 Task: Look for products in the category "Pork" from the brand "Tender Belly".
Action: Mouse moved to (46, 294)
Screenshot: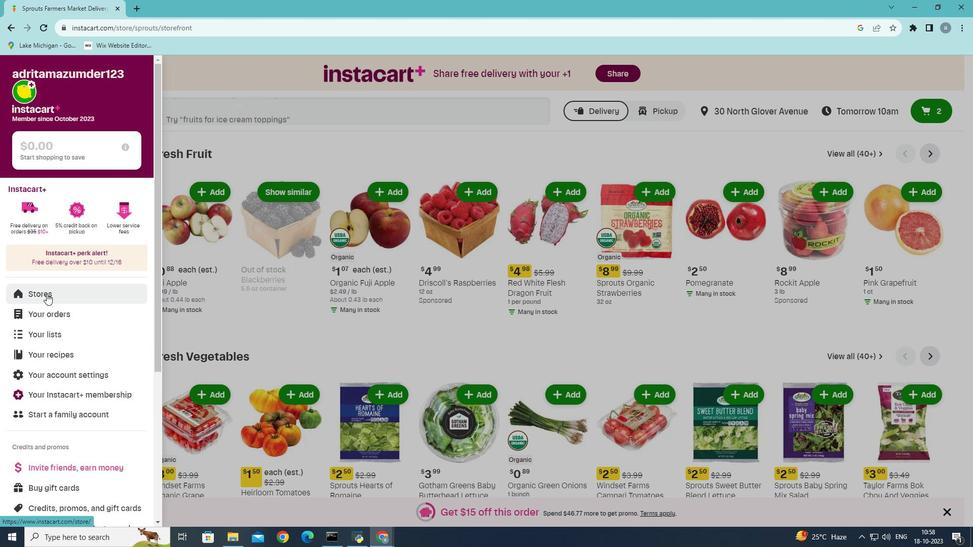 
Action: Mouse pressed left at (46, 294)
Screenshot: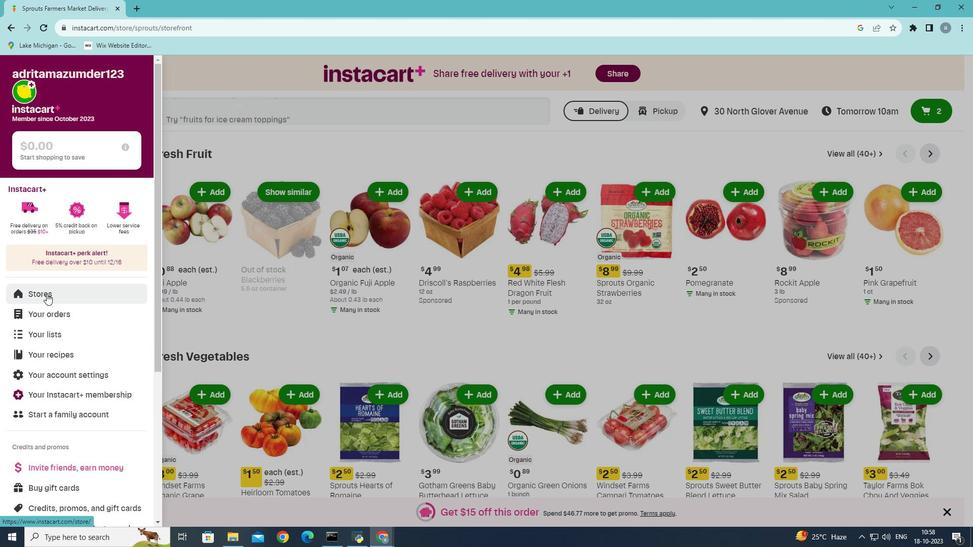 
Action: Mouse moved to (246, 117)
Screenshot: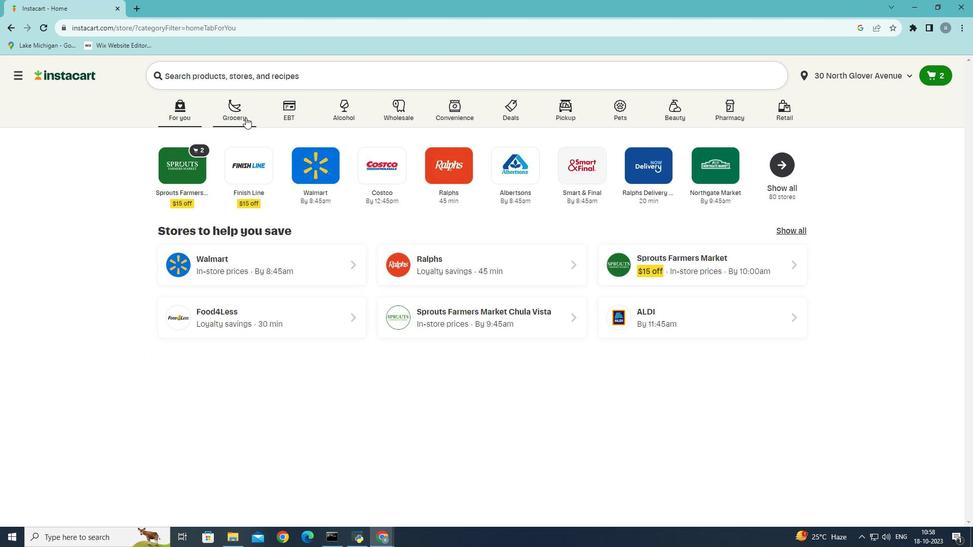 
Action: Mouse pressed left at (246, 117)
Screenshot: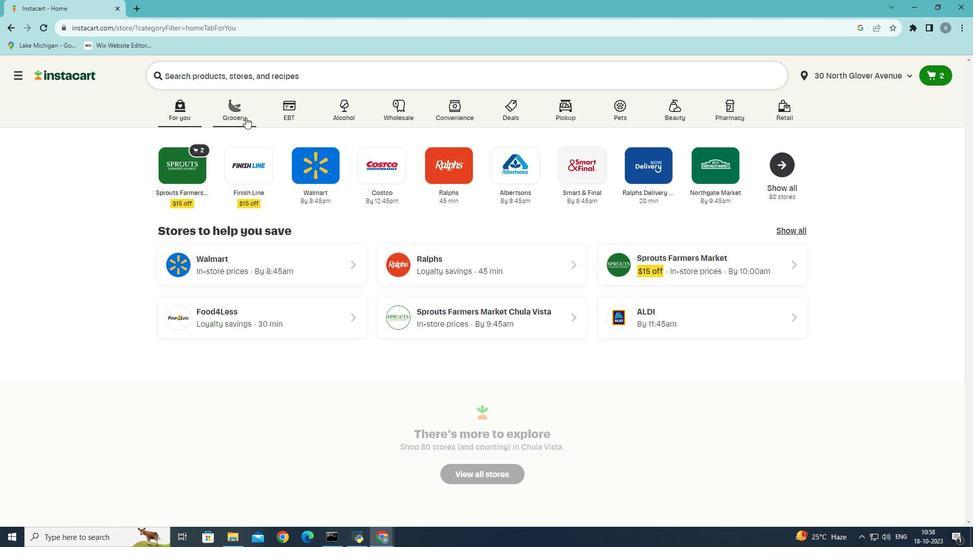 
Action: Mouse moved to (237, 303)
Screenshot: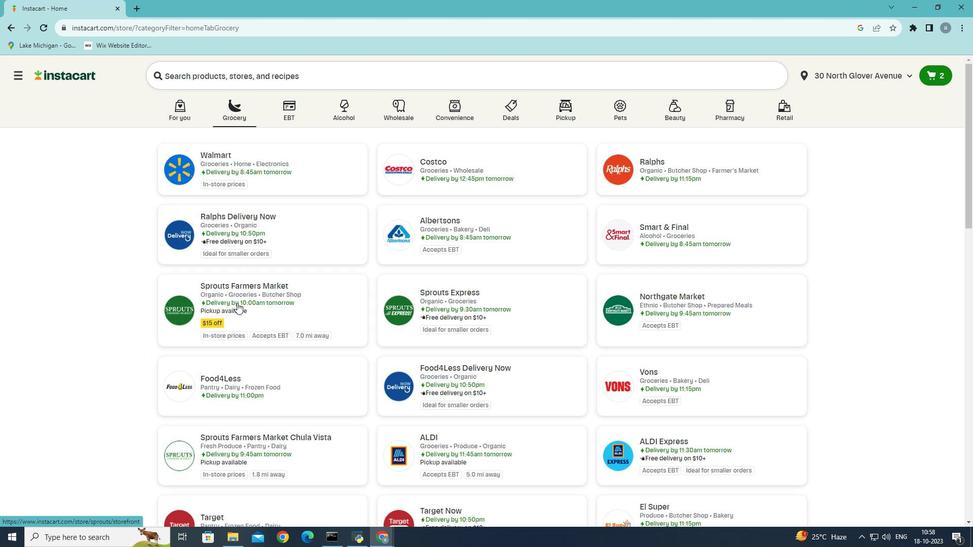 
Action: Mouse pressed left at (237, 303)
Screenshot: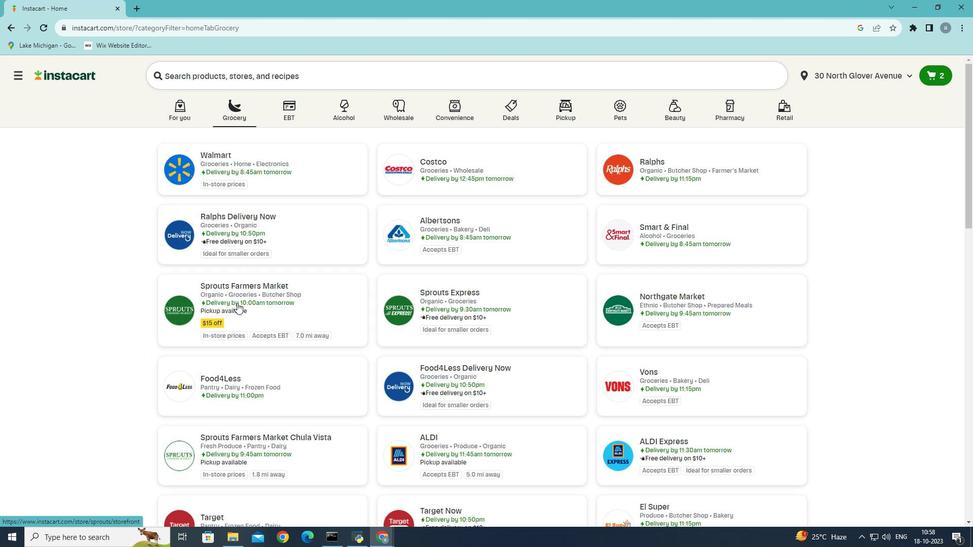 
Action: Mouse moved to (53, 425)
Screenshot: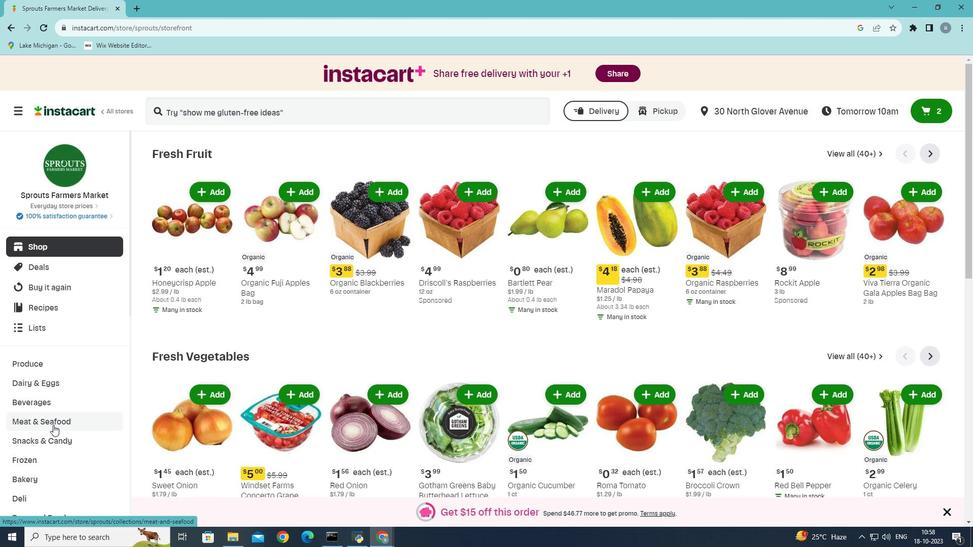 
Action: Mouse pressed left at (53, 425)
Screenshot: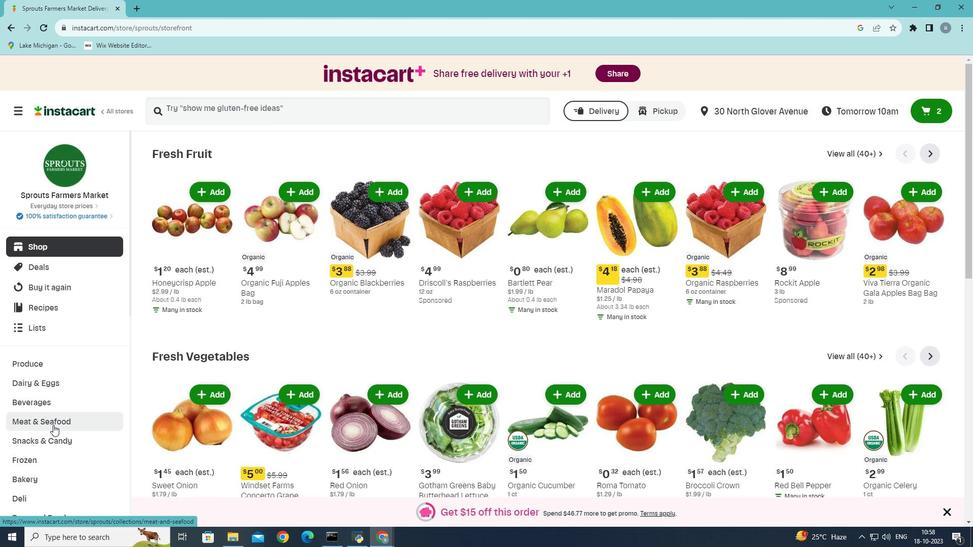 
Action: Mouse moved to (319, 182)
Screenshot: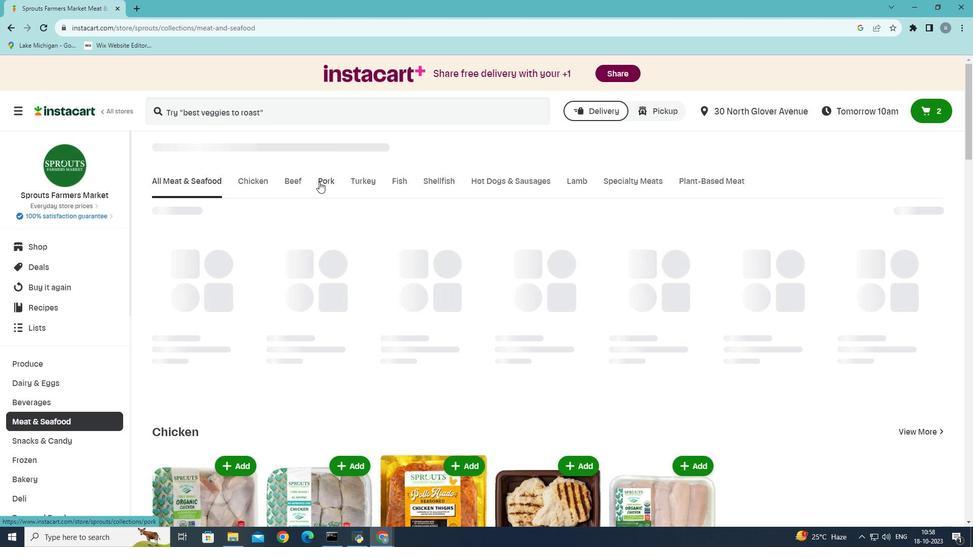 
Action: Mouse pressed left at (319, 182)
Screenshot: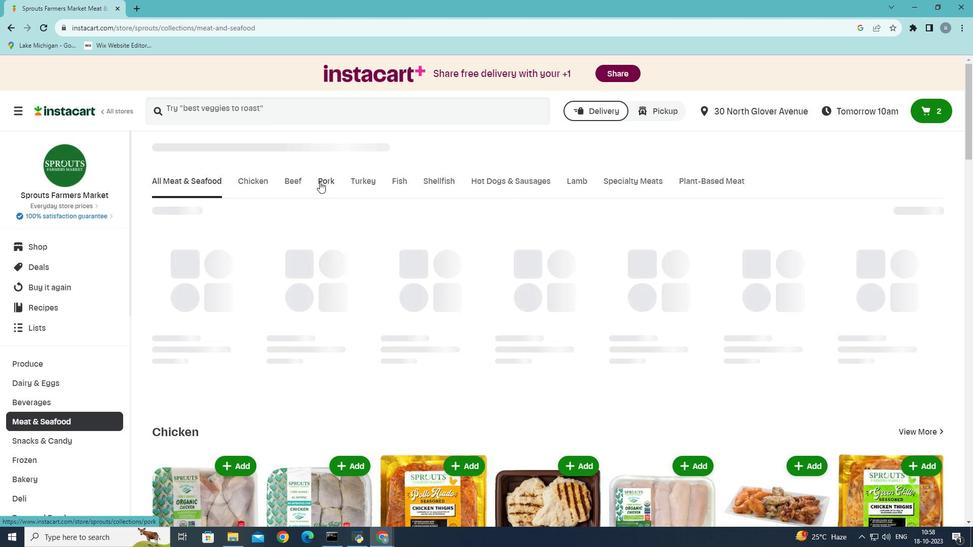 
Action: Mouse moved to (231, 216)
Screenshot: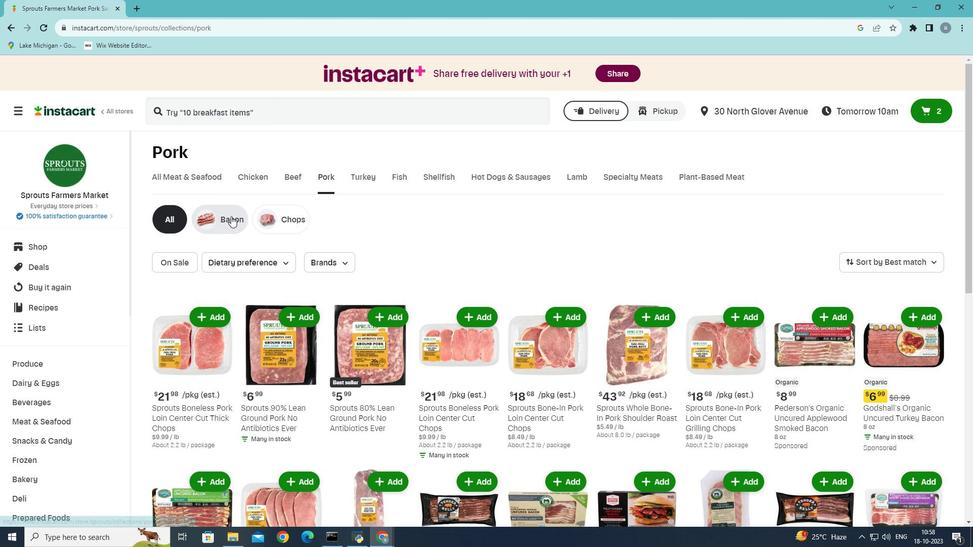 
Action: Mouse pressed left at (231, 216)
Screenshot: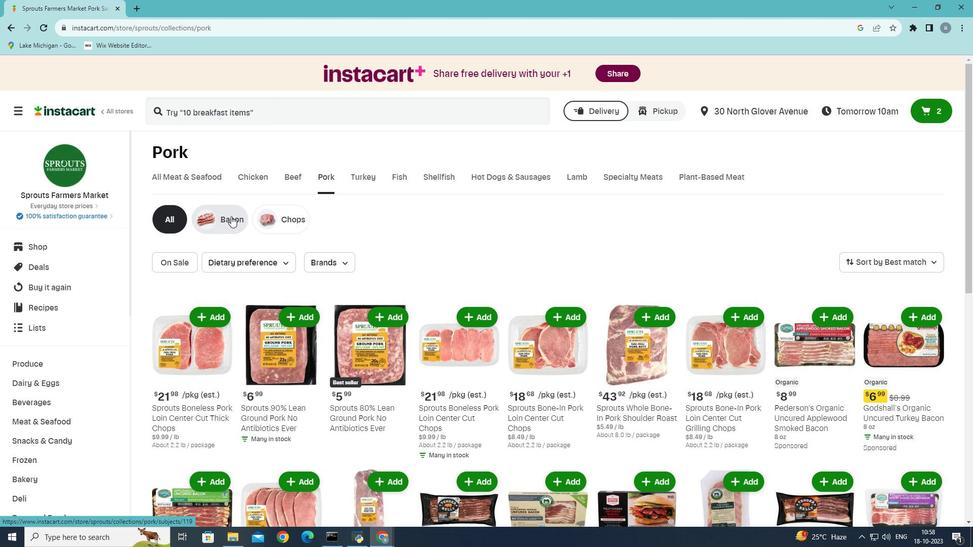 
Action: Mouse moved to (347, 261)
Screenshot: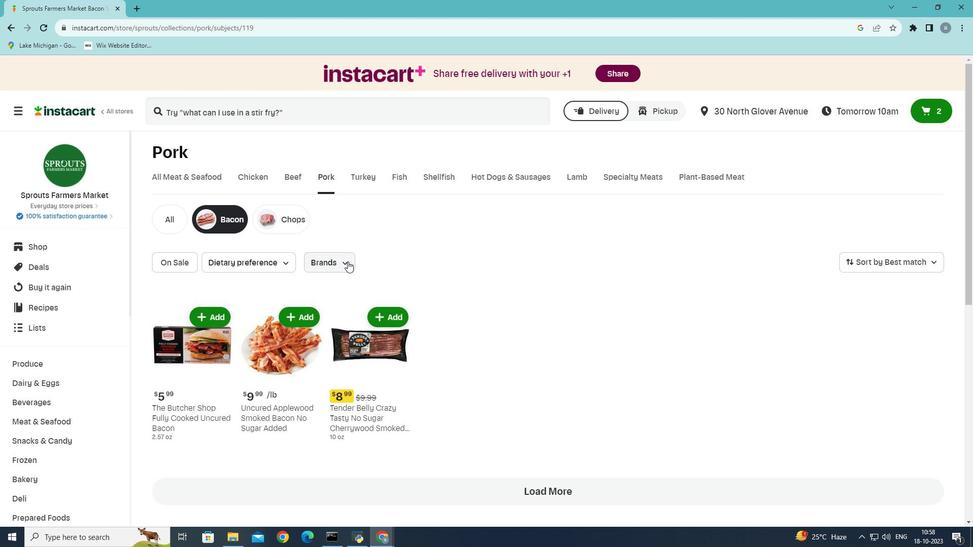 
Action: Mouse pressed left at (347, 261)
Screenshot: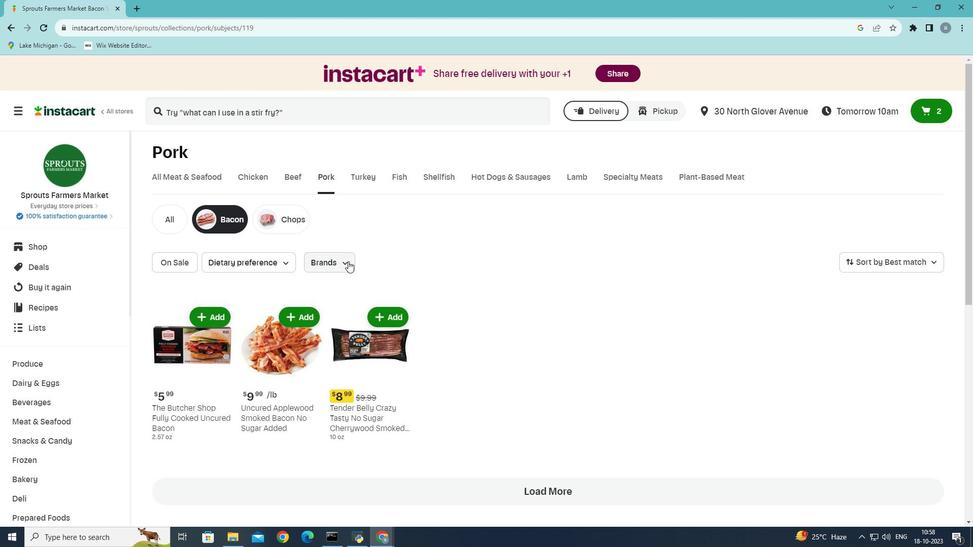 
Action: Mouse moved to (367, 417)
Screenshot: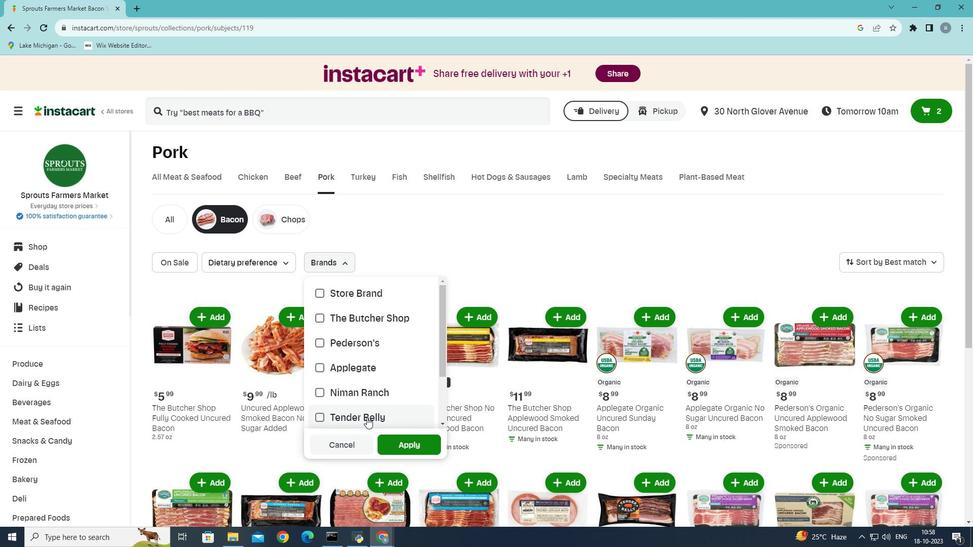 
Action: Mouse scrolled (367, 417) with delta (0, 0)
Screenshot: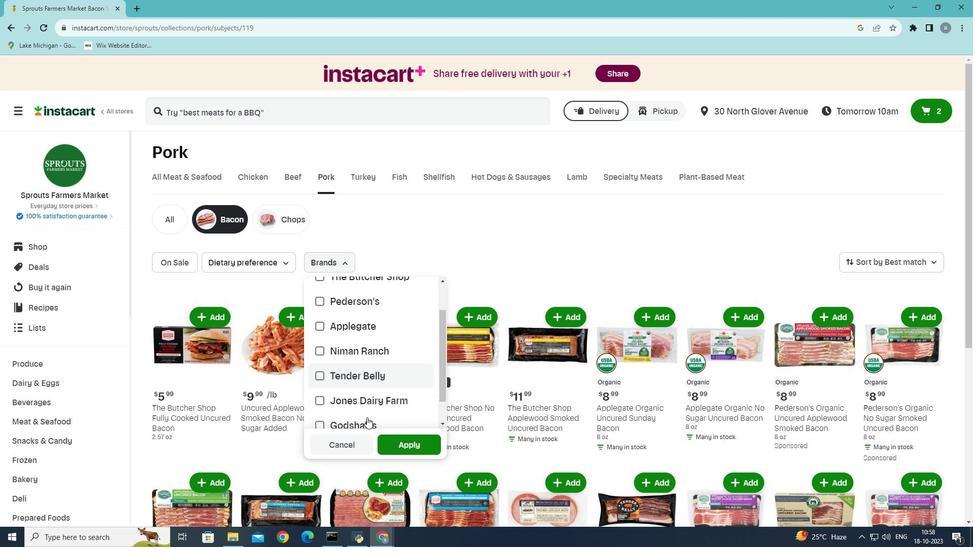 
Action: Mouse moved to (323, 370)
Screenshot: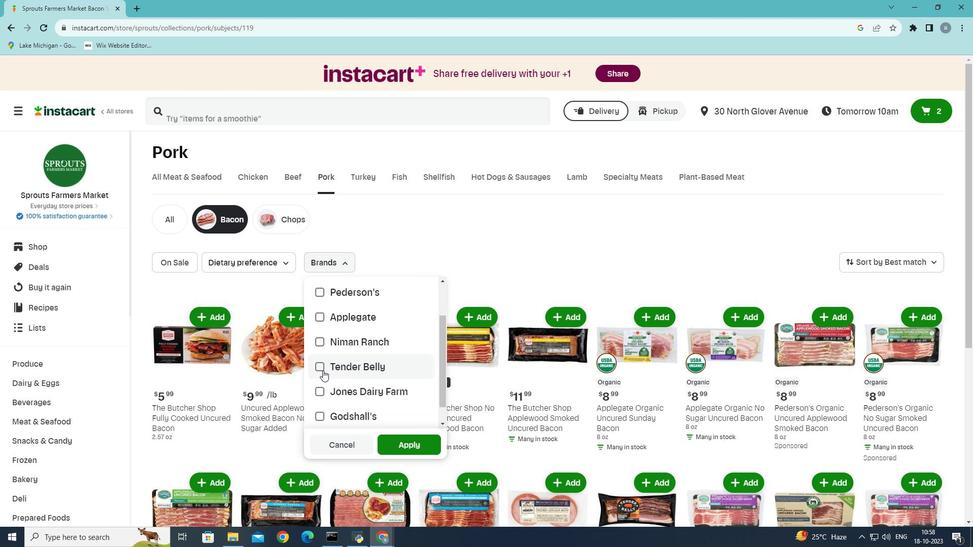 
Action: Mouse pressed left at (323, 370)
Screenshot: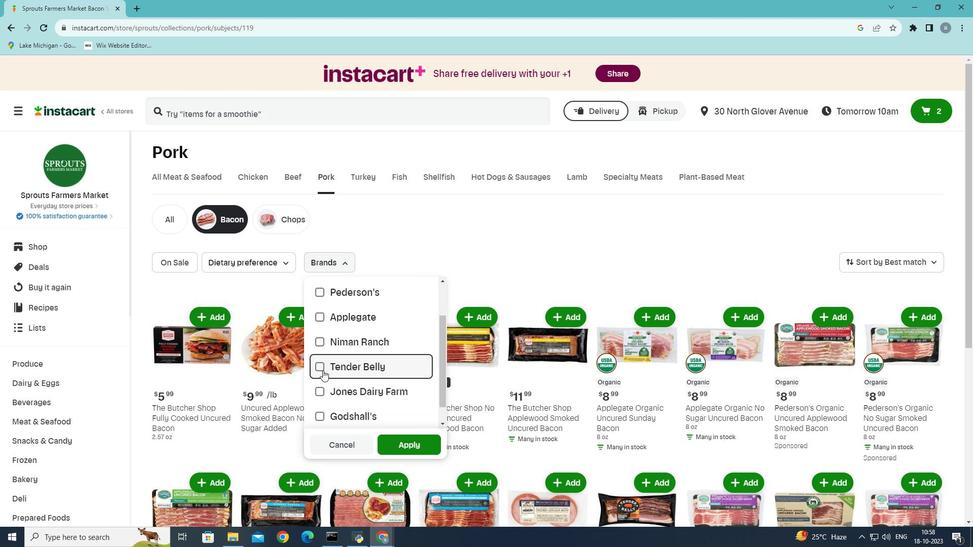 
Action: Mouse moved to (394, 446)
Screenshot: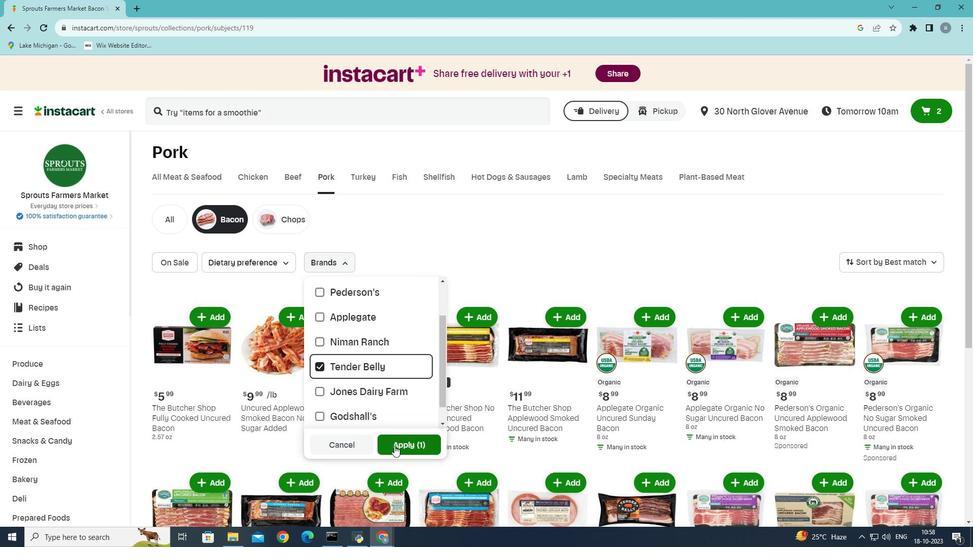 
Action: Mouse pressed left at (394, 446)
Screenshot: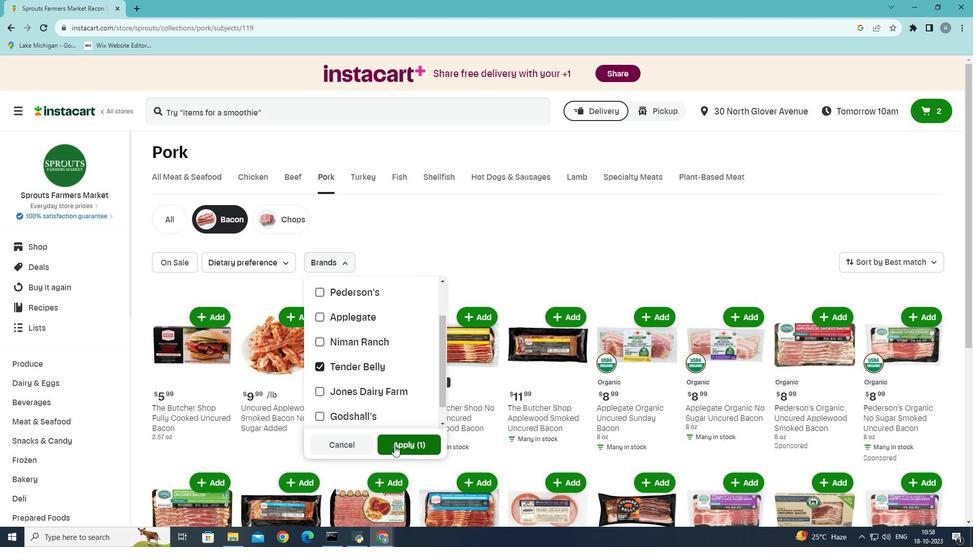 
